 Task: Enable the option "Weighted prediction for B-frames" for "H.264/MPEG-4 Part 10/AVC encoder (x264 10-bit).
Action: Mouse moved to (121, 17)
Screenshot: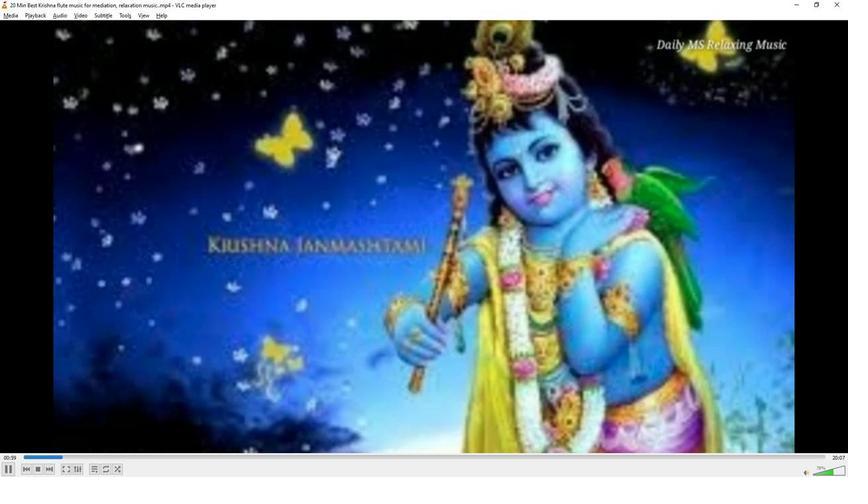 
Action: Mouse pressed left at (121, 17)
Screenshot: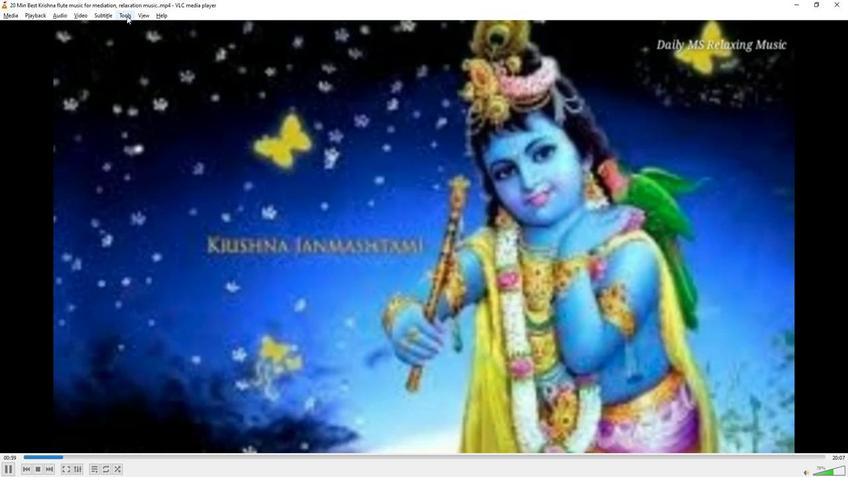 
Action: Mouse moved to (123, 120)
Screenshot: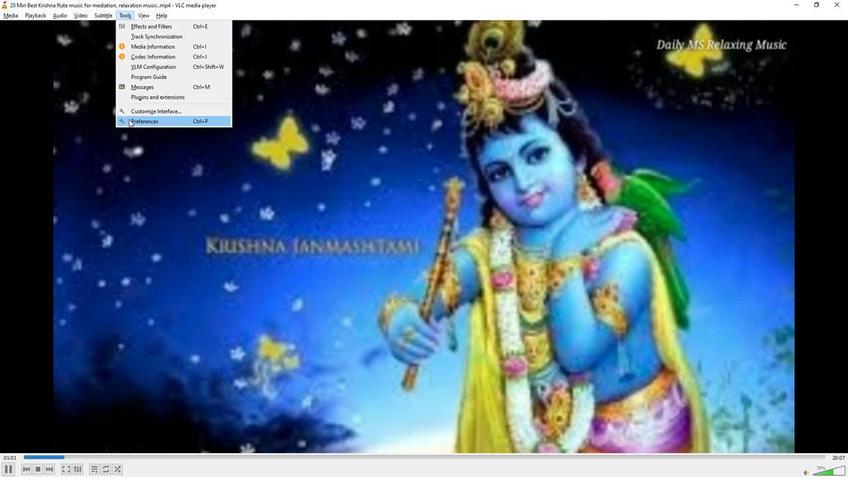 
Action: Mouse pressed left at (123, 120)
Screenshot: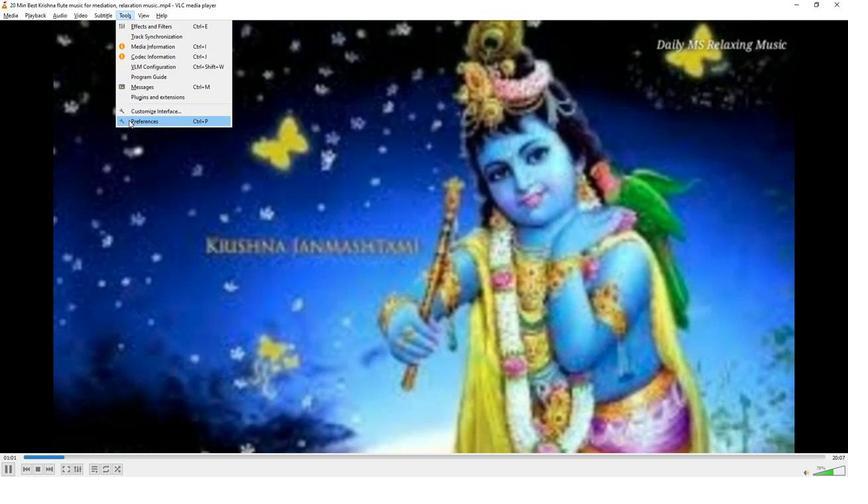 
Action: Mouse moved to (278, 386)
Screenshot: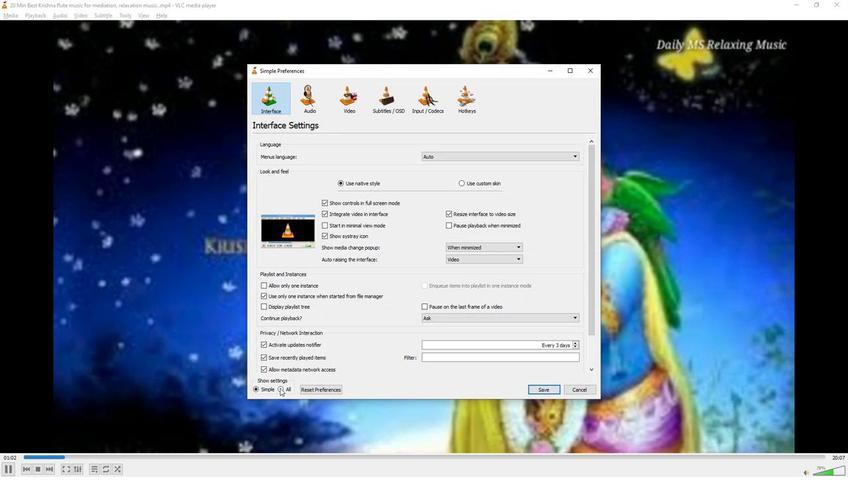 
Action: Mouse pressed left at (278, 386)
Screenshot: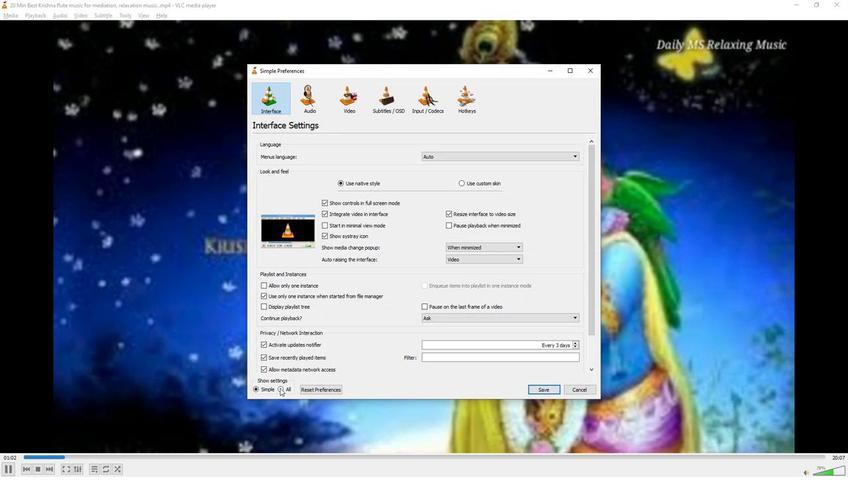 
Action: Mouse moved to (267, 298)
Screenshot: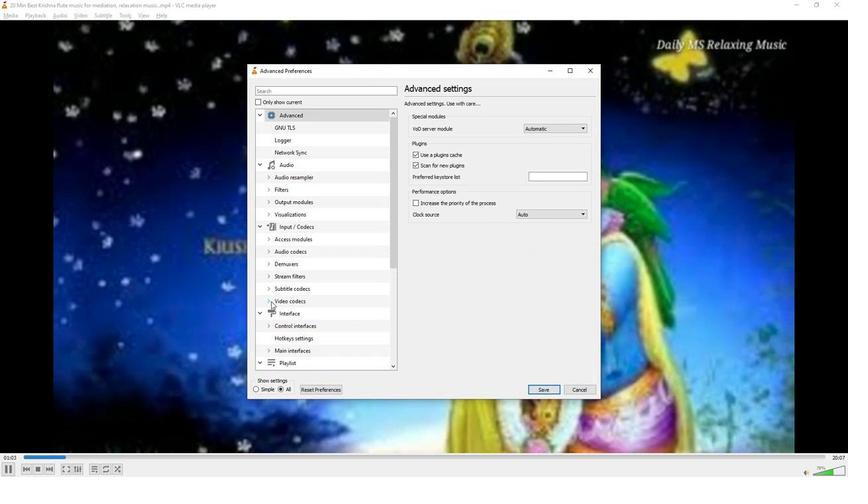 
Action: Mouse pressed left at (267, 298)
Screenshot: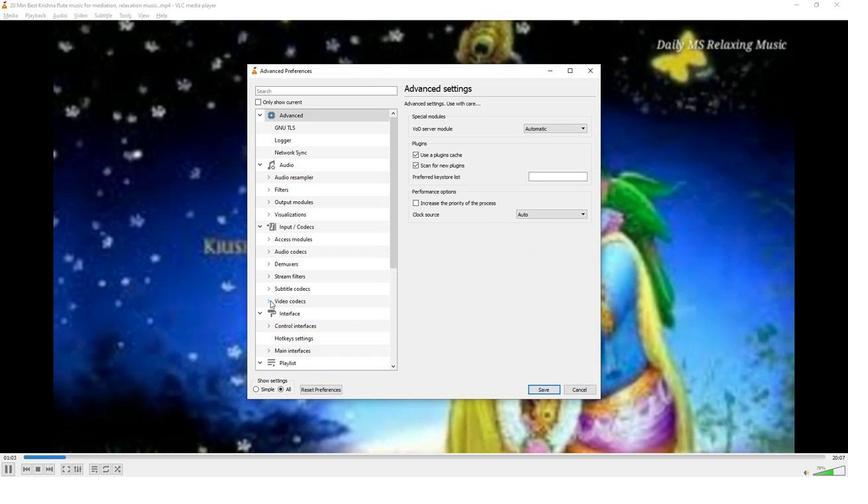 
Action: Mouse moved to (270, 297)
Screenshot: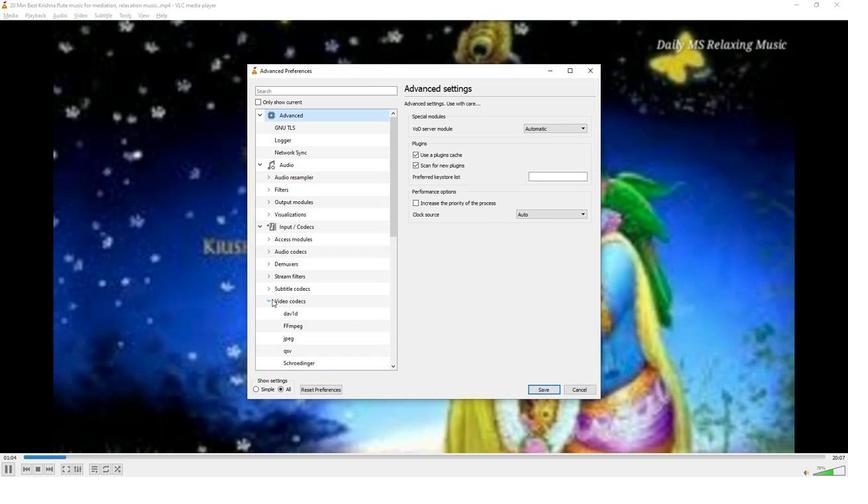 
Action: Mouse scrolled (270, 297) with delta (0, 0)
Screenshot: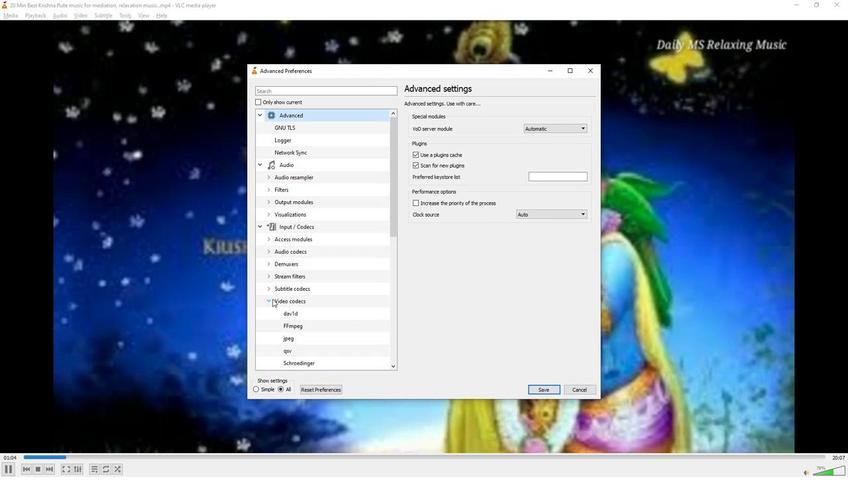 
Action: Mouse scrolled (270, 297) with delta (0, 0)
Screenshot: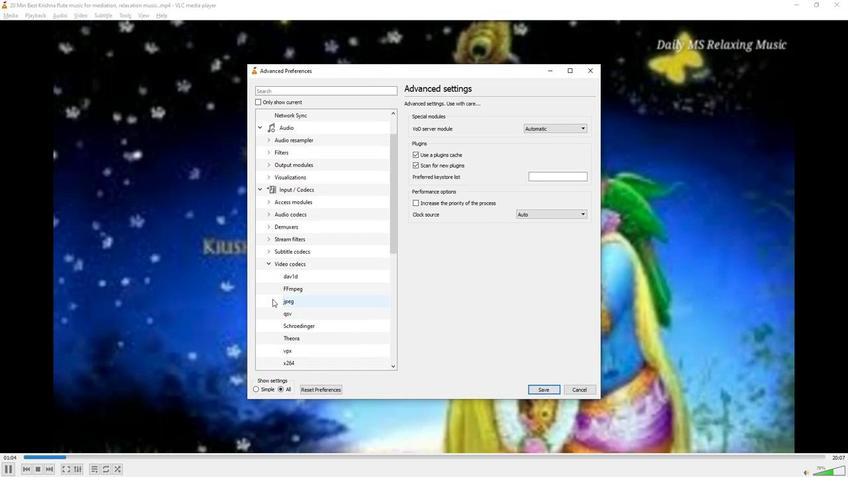 
Action: Mouse moved to (283, 336)
Screenshot: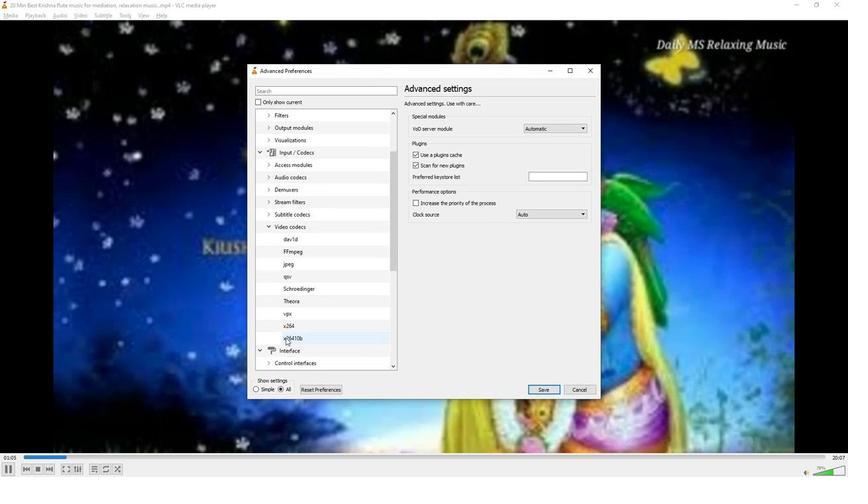 
Action: Mouse pressed left at (283, 336)
Screenshot: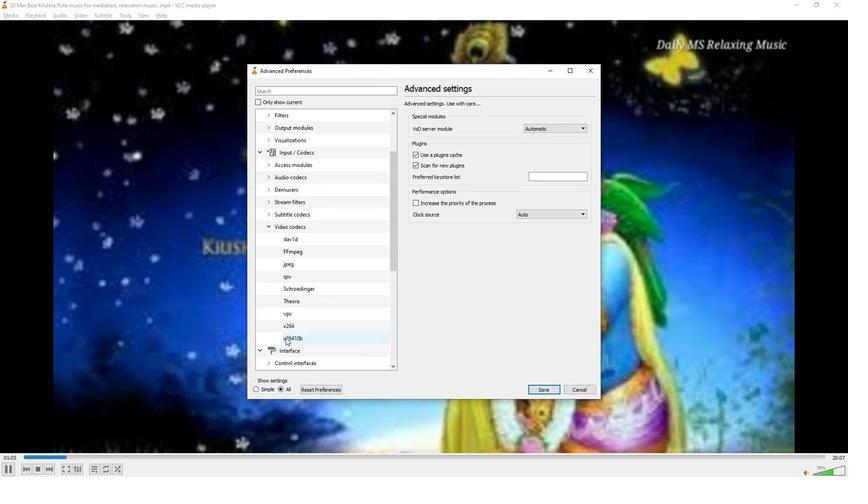 
Action: Mouse moved to (465, 306)
Screenshot: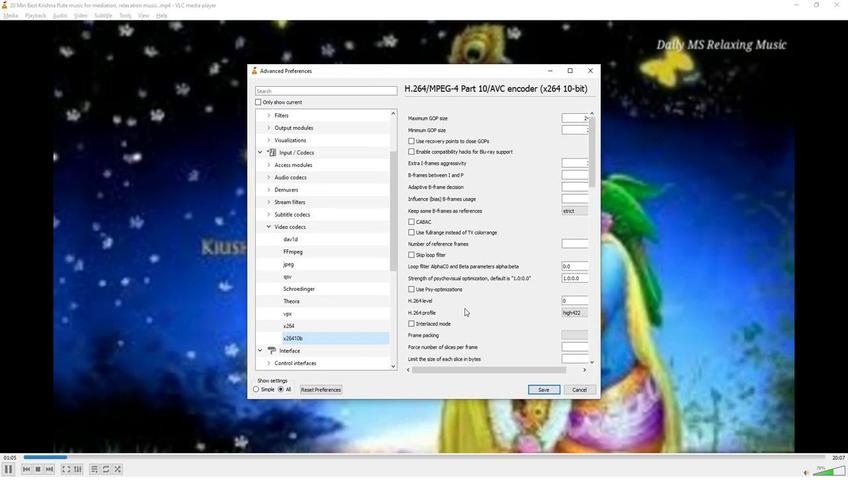 
Action: Mouse scrolled (465, 306) with delta (0, 0)
Screenshot: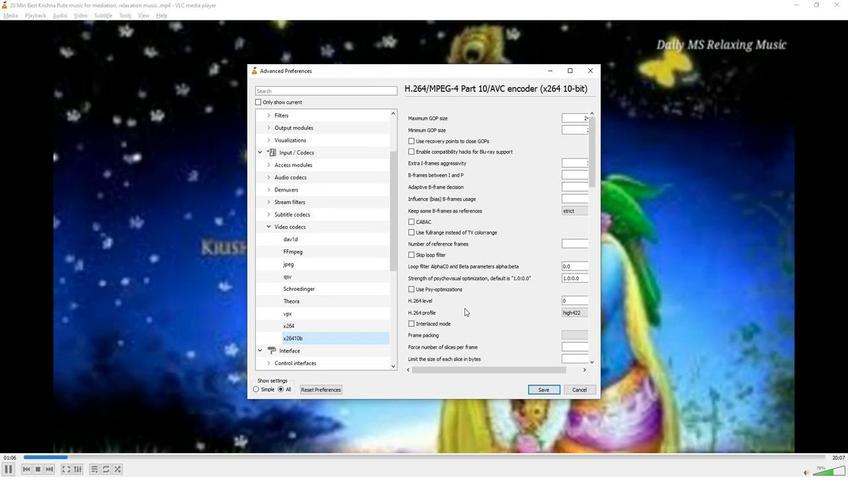 
Action: Mouse scrolled (465, 306) with delta (0, 0)
Screenshot: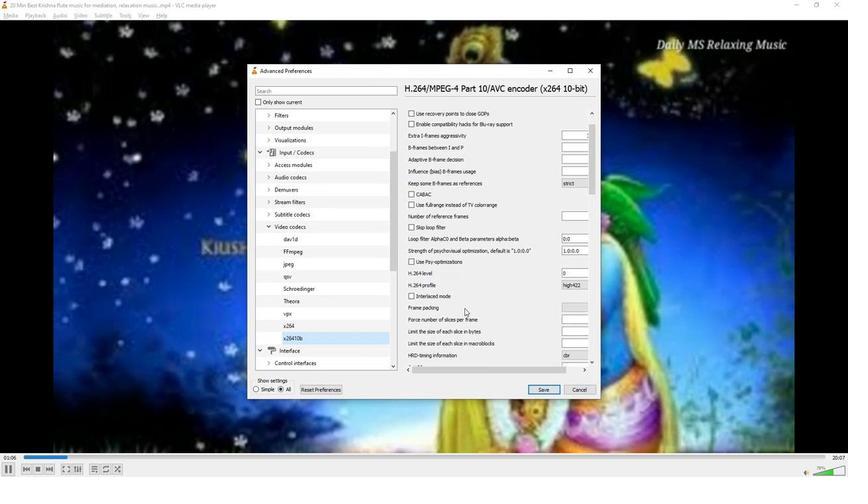 
Action: Mouse scrolled (465, 306) with delta (0, 0)
Screenshot: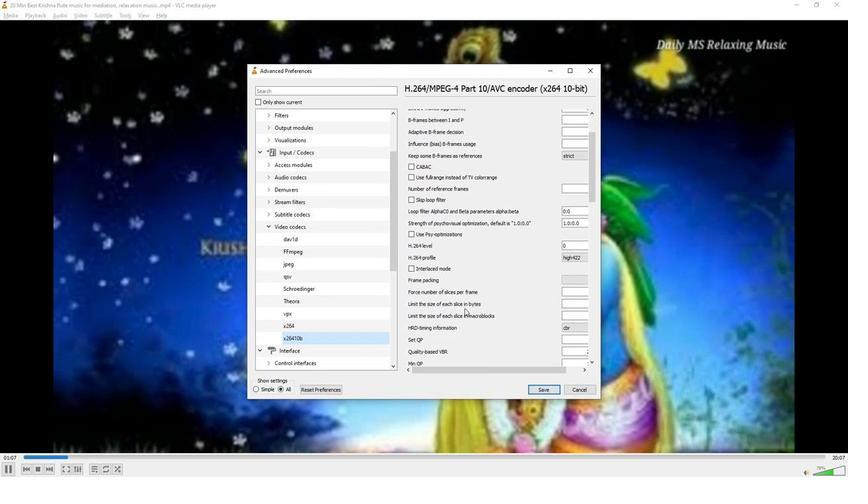 
Action: Mouse scrolled (465, 306) with delta (0, 0)
Screenshot: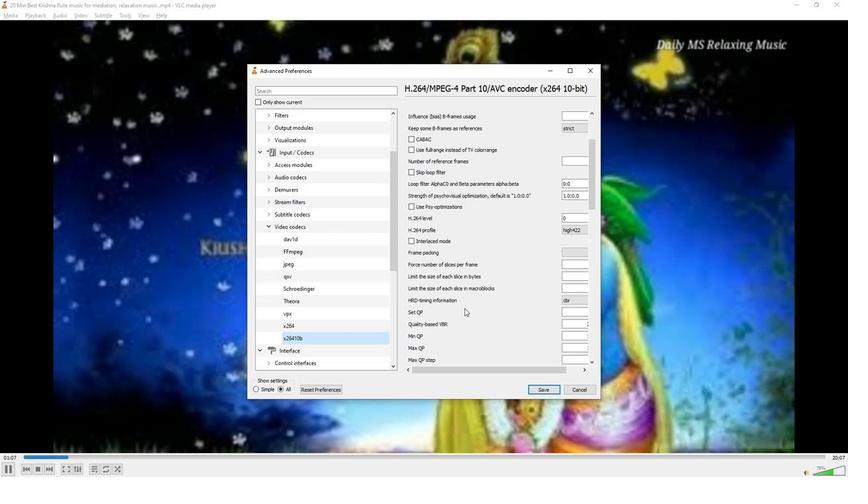 
Action: Mouse moved to (466, 310)
Screenshot: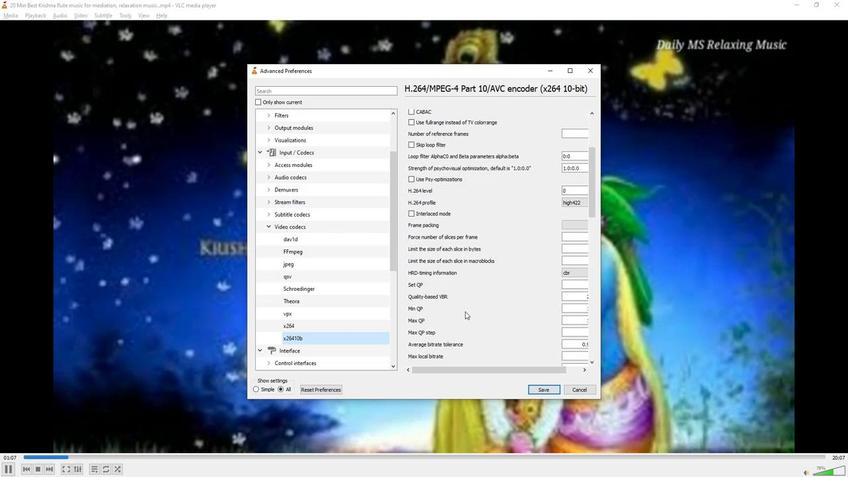 
Action: Mouse scrolled (466, 309) with delta (0, 0)
Screenshot: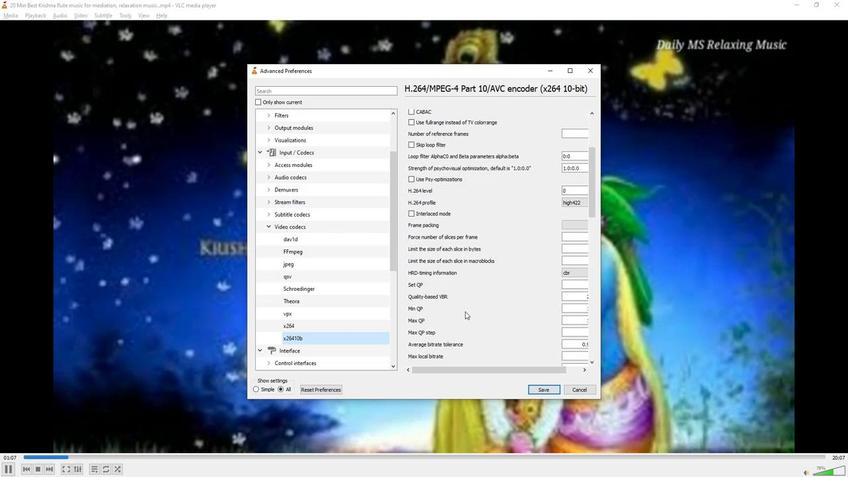 
Action: Mouse scrolled (466, 309) with delta (0, 0)
Screenshot: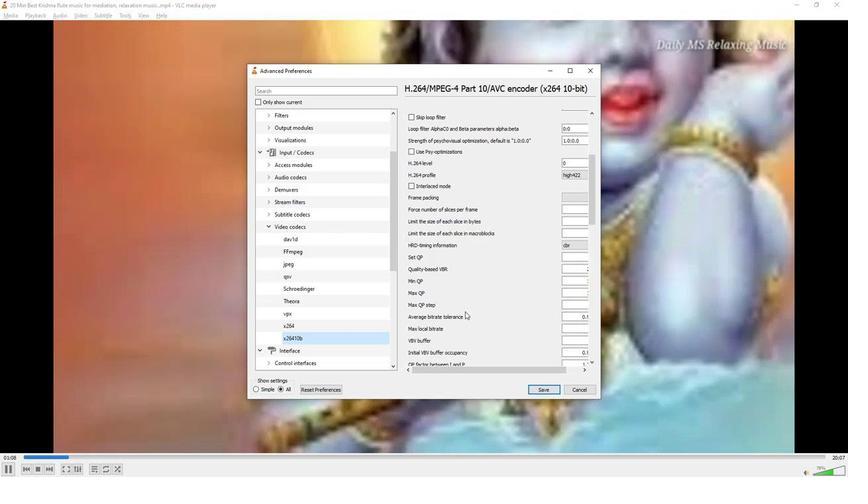 
Action: Mouse scrolled (466, 309) with delta (0, 0)
Screenshot: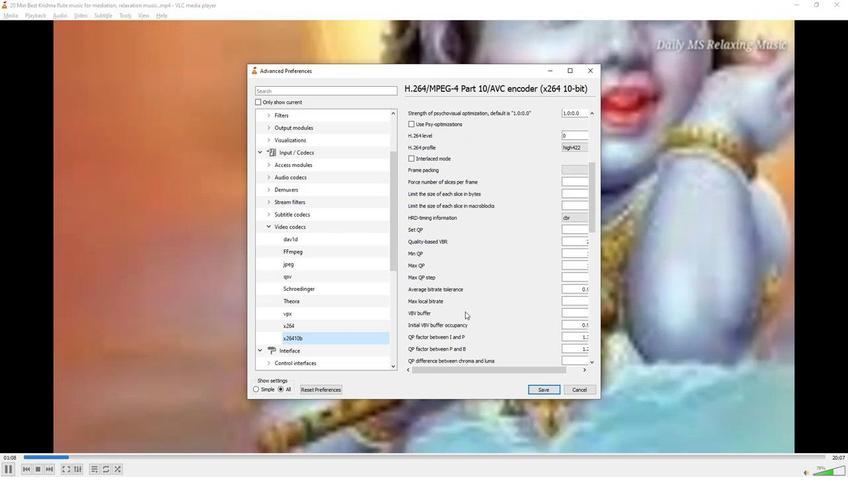 
Action: Mouse moved to (466, 312)
Screenshot: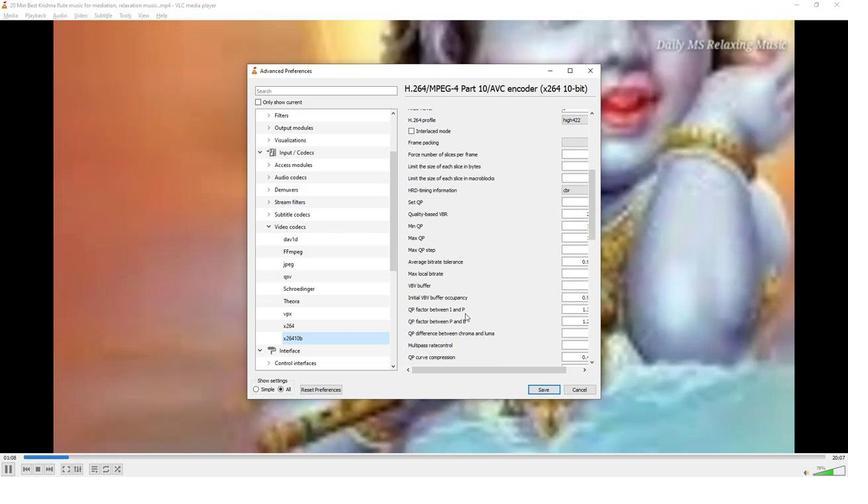 
Action: Mouse scrolled (466, 311) with delta (0, 0)
Screenshot: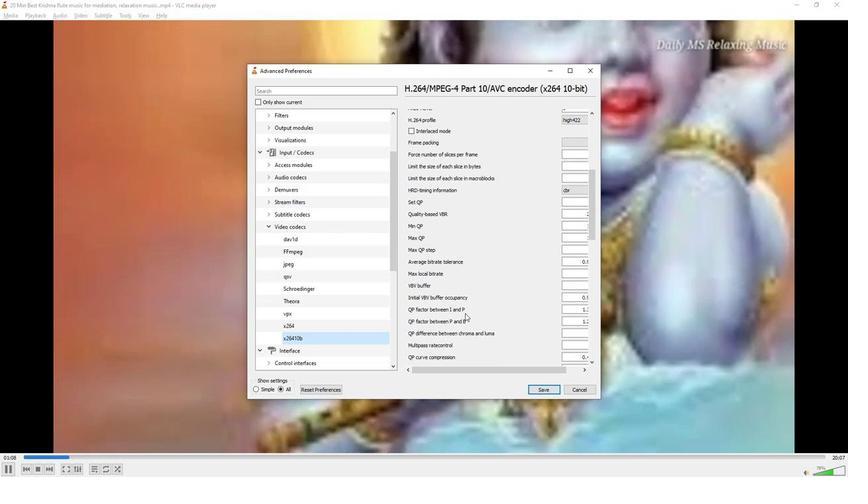 
Action: Mouse scrolled (466, 311) with delta (0, 0)
Screenshot: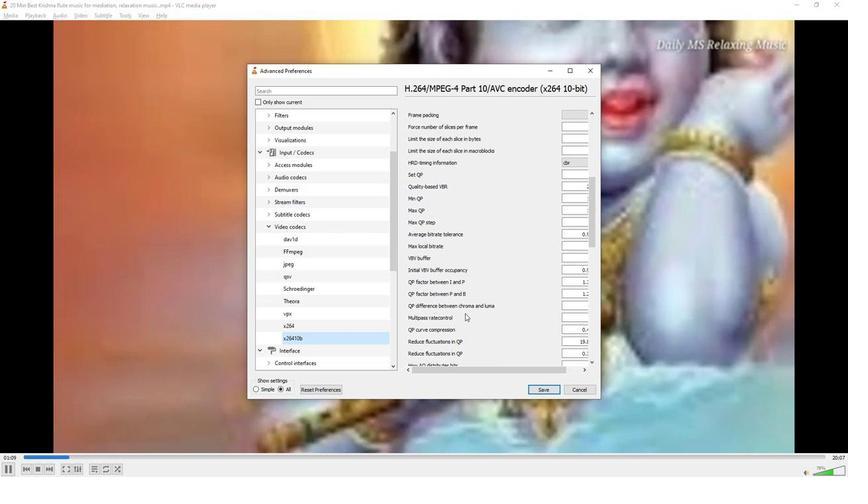 
Action: Mouse scrolled (466, 311) with delta (0, 0)
Screenshot: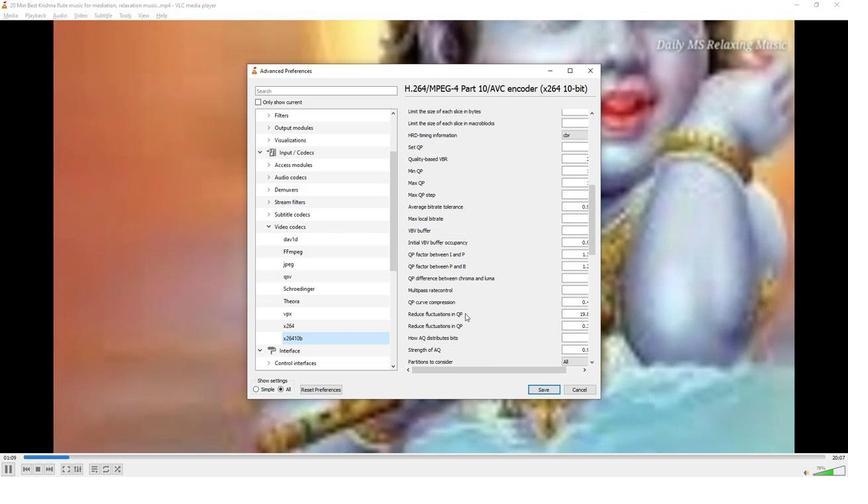 
Action: Mouse scrolled (466, 311) with delta (0, 0)
Screenshot: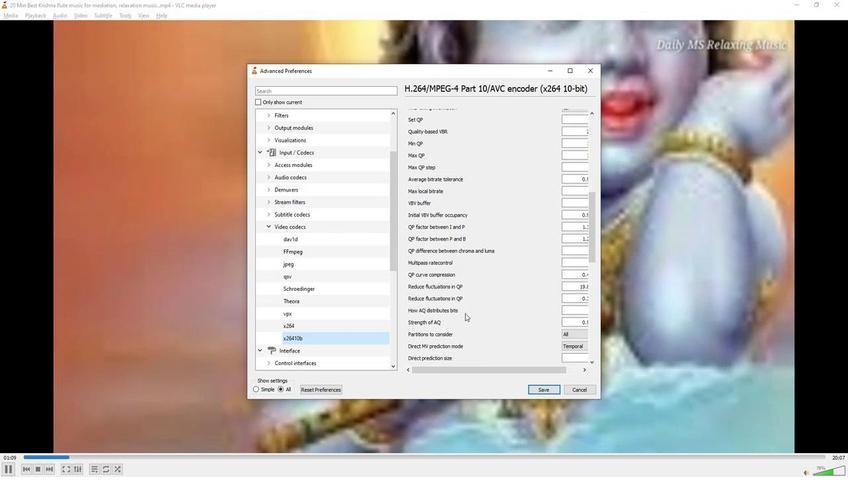 
Action: Mouse moved to (410, 339)
Screenshot: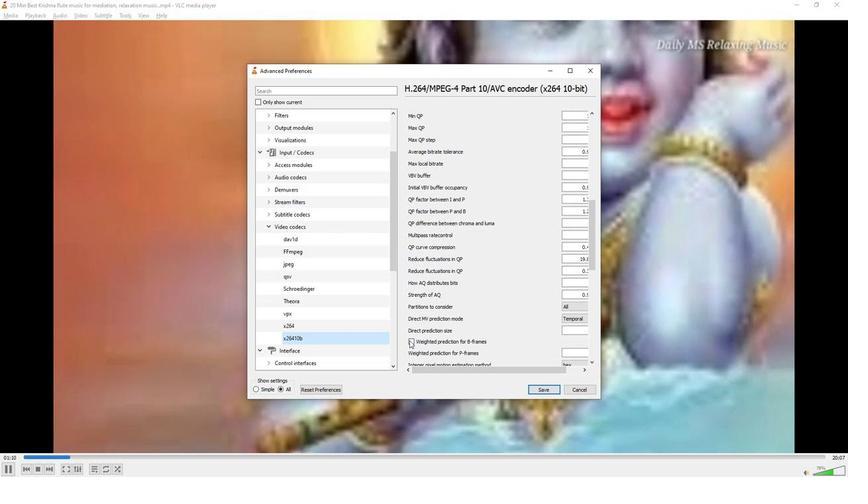 
Action: Mouse pressed left at (410, 339)
Screenshot: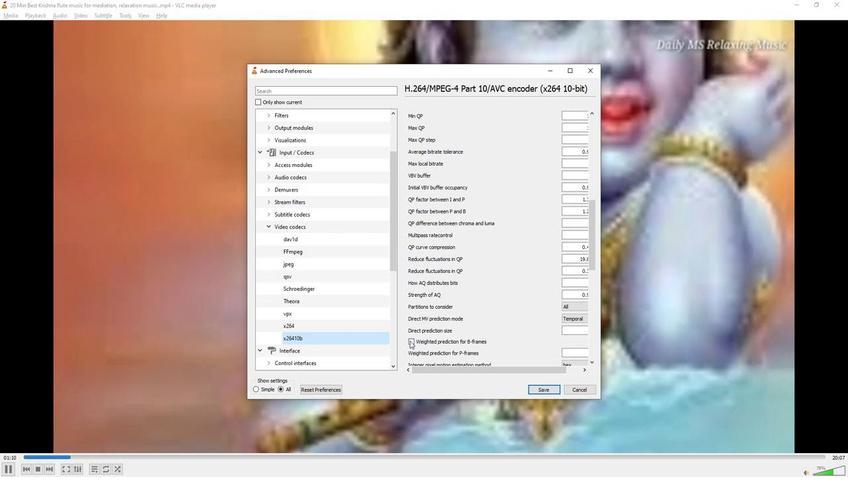 
Action: Mouse moved to (442, 330)
Screenshot: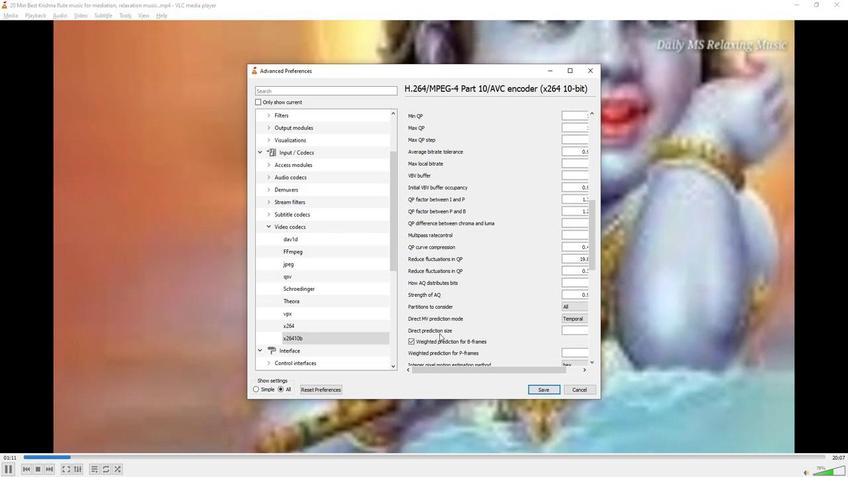 
